 Task: Add page numbers in print page.
Action: Mouse moved to (62, 103)
Screenshot: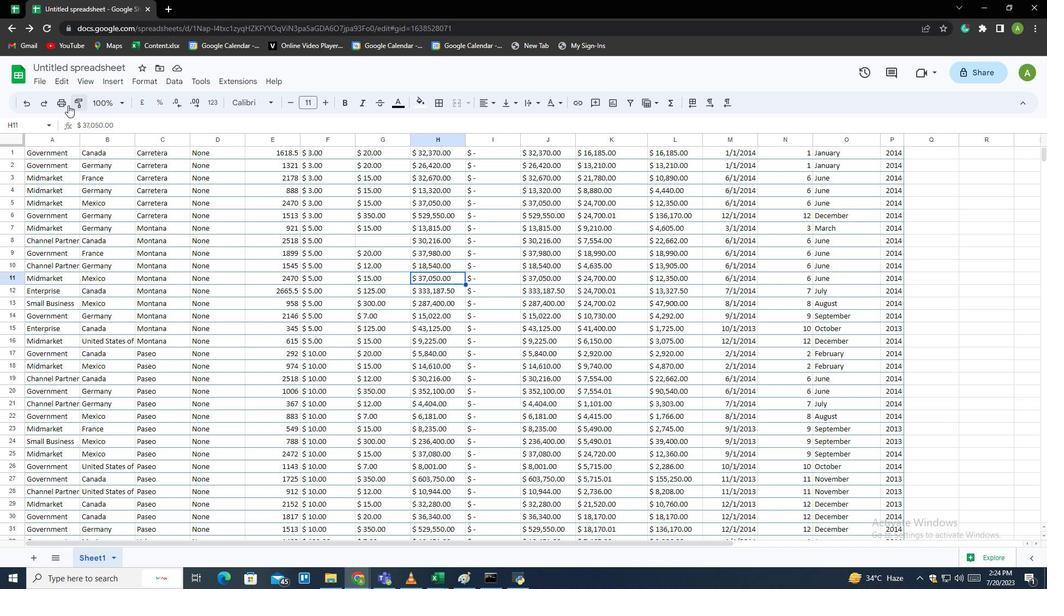 
Action: Mouse pressed left at (62, 103)
Screenshot: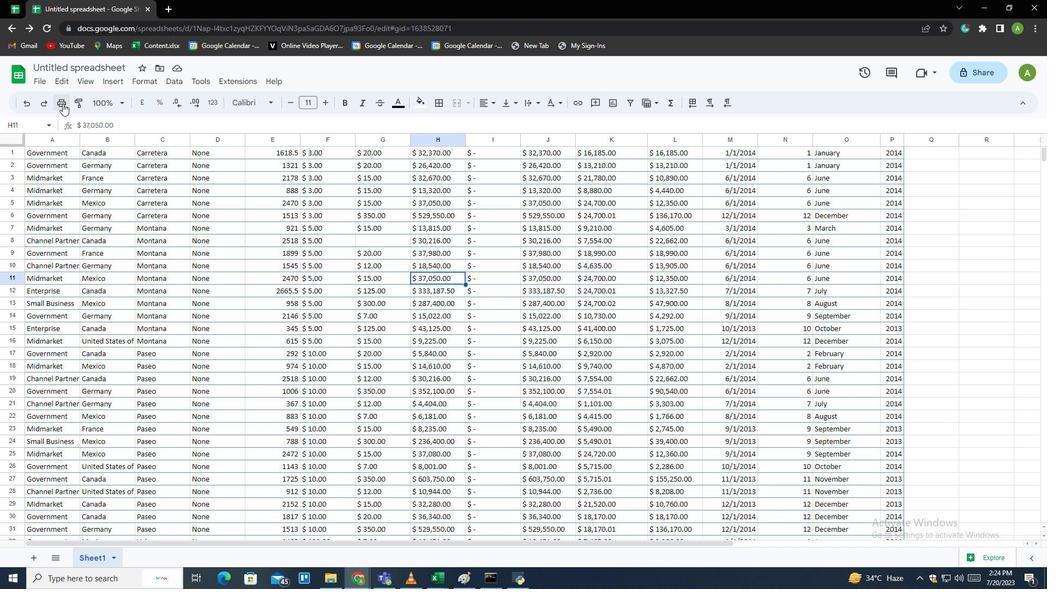 
Action: Mouse moved to (909, 373)
Screenshot: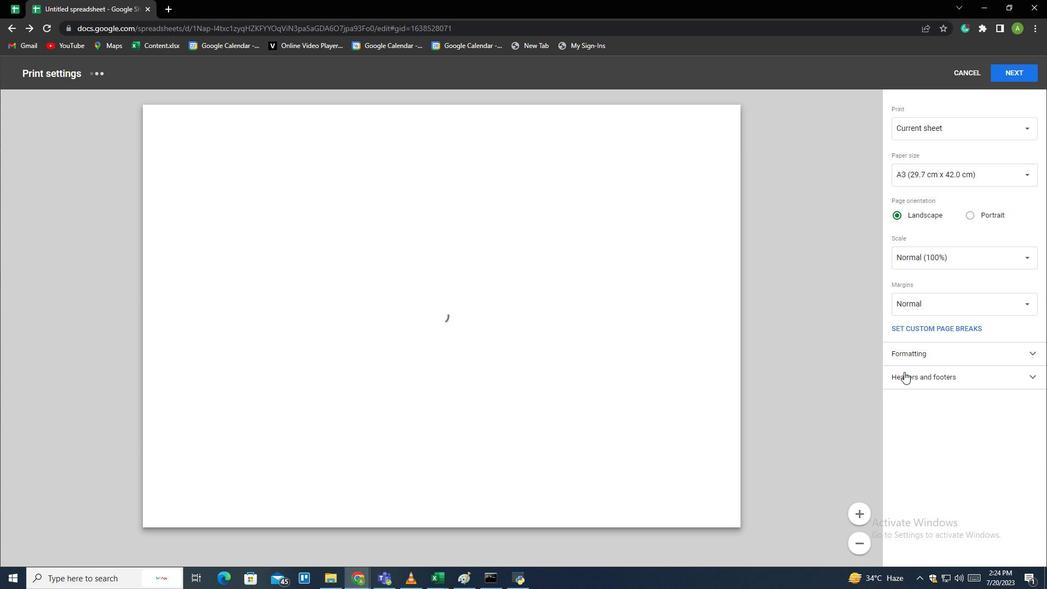 
Action: Mouse pressed left at (909, 373)
Screenshot: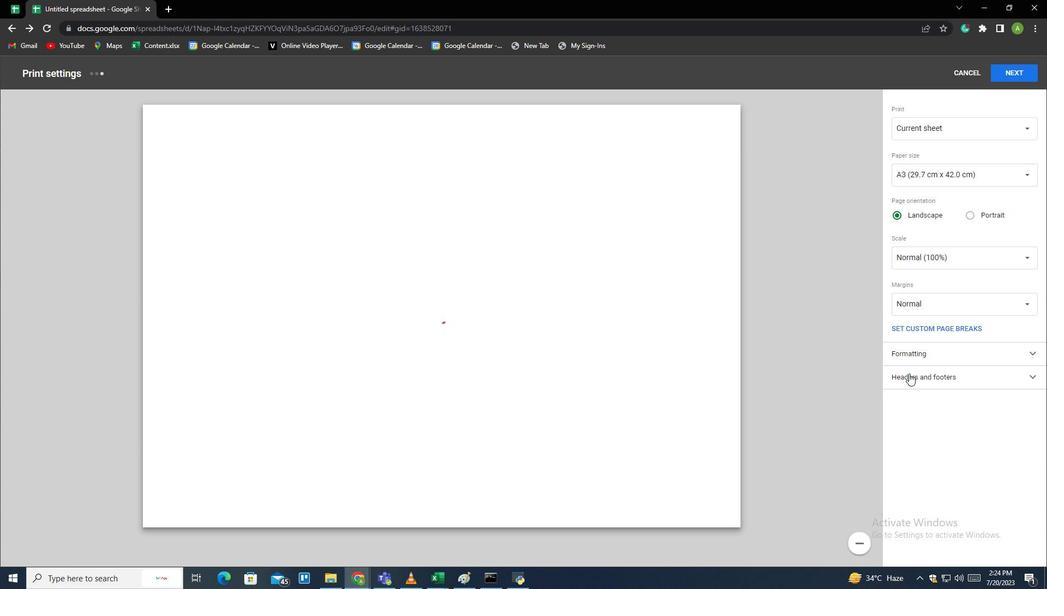 
Action: Mouse moved to (907, 397)
Screenshot: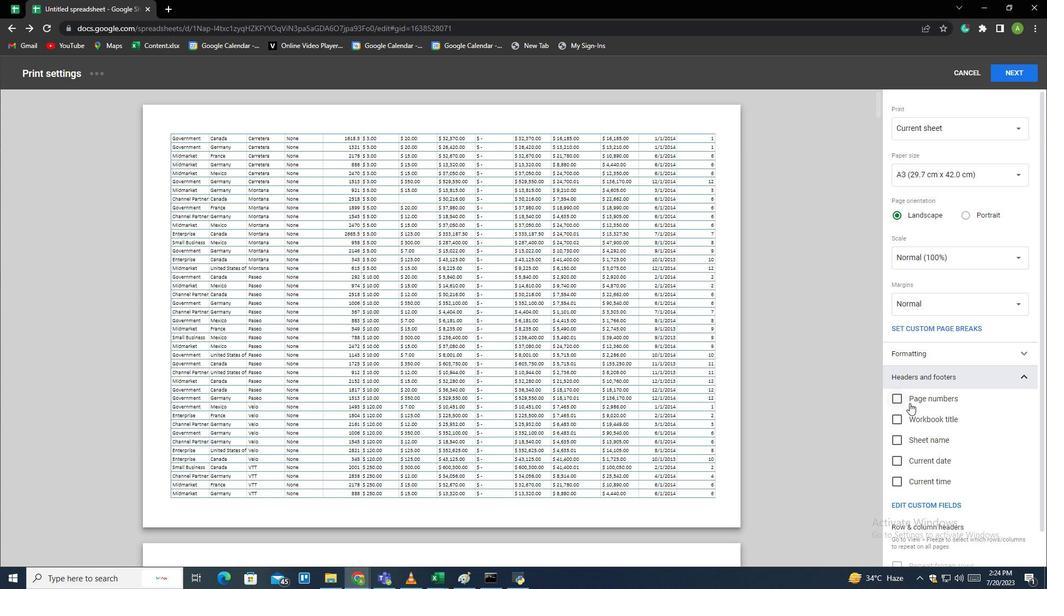 
Action: Mouse pressed left at (907, 397)
Screenshot: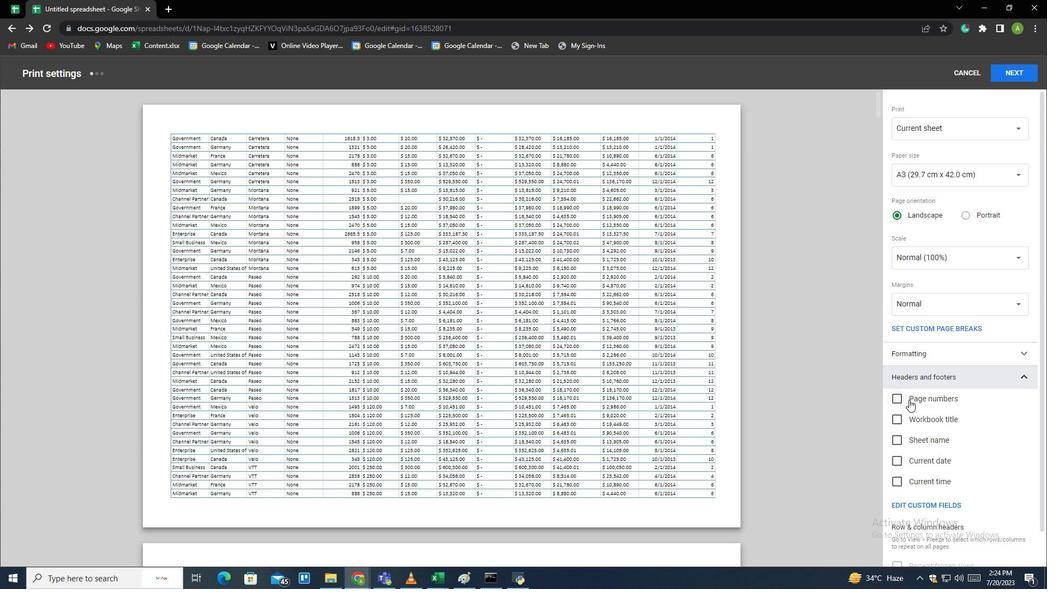 
Action: Mouse moved to (1014, 74)
Screenshot: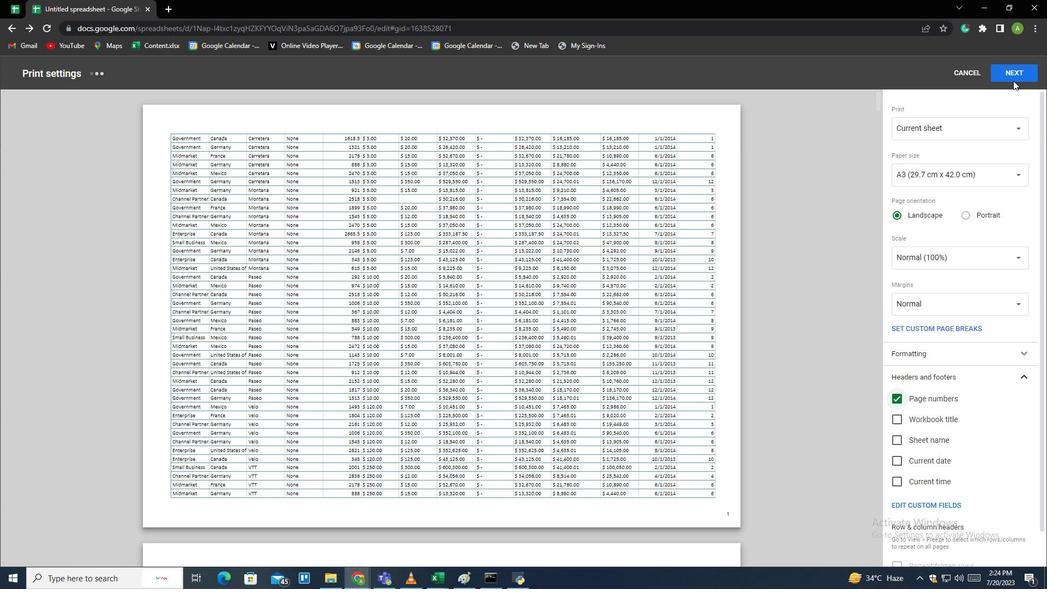 
Action: Mouse pressed left at (1014, 74)
Screenshot: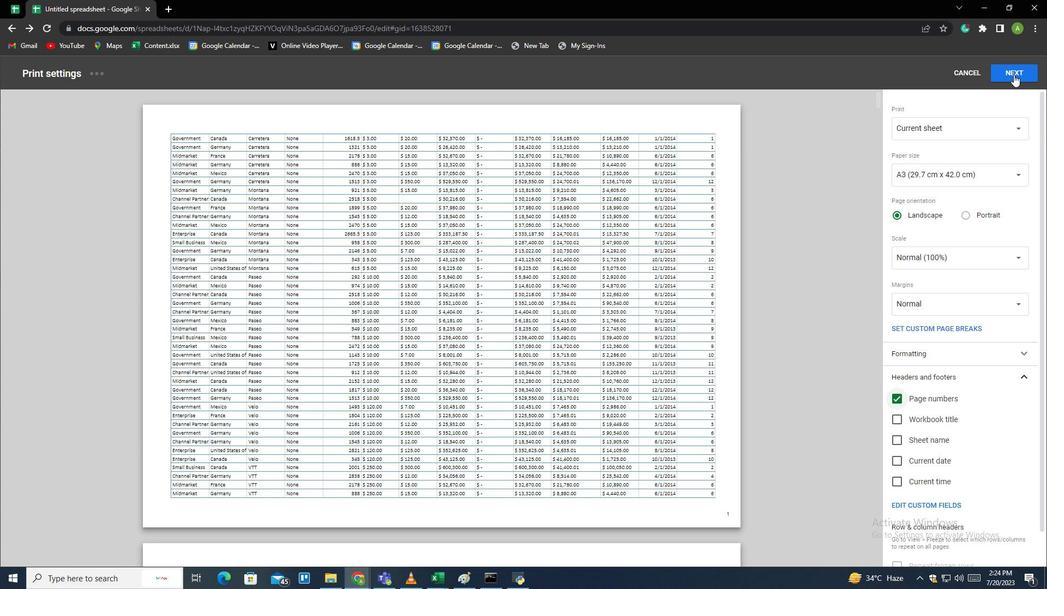 
Action: Mouse moved to (112, 322)
Screenshot: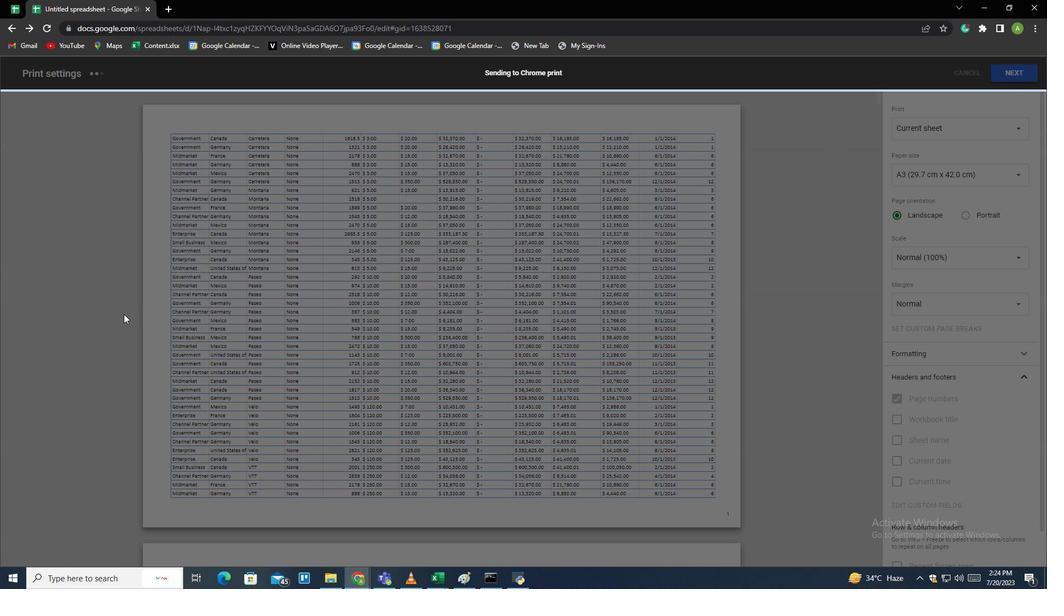 
